 Task: Display the location "169 Perry Street, Grand Blanc, Michigan" while booking.
Action: Mouse moved to (535, 437)
Screenshot: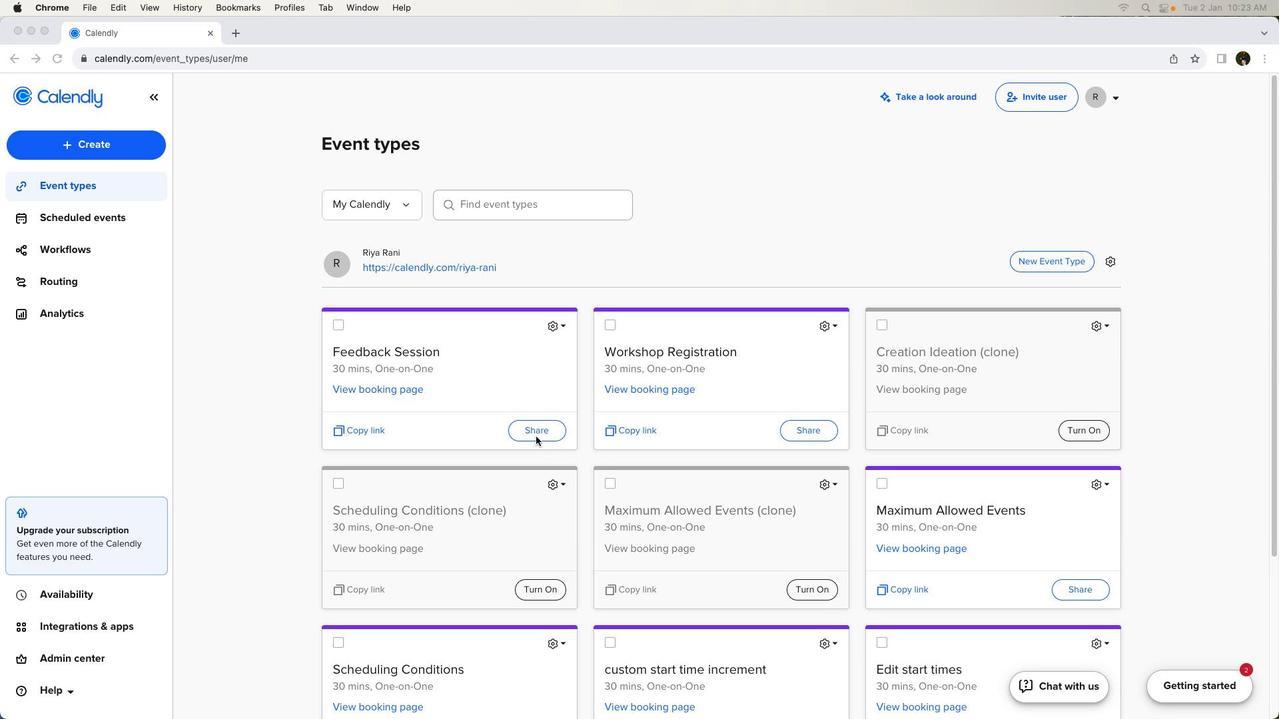 
Action: Mouse pressed left at (535, 437)
Screenshot: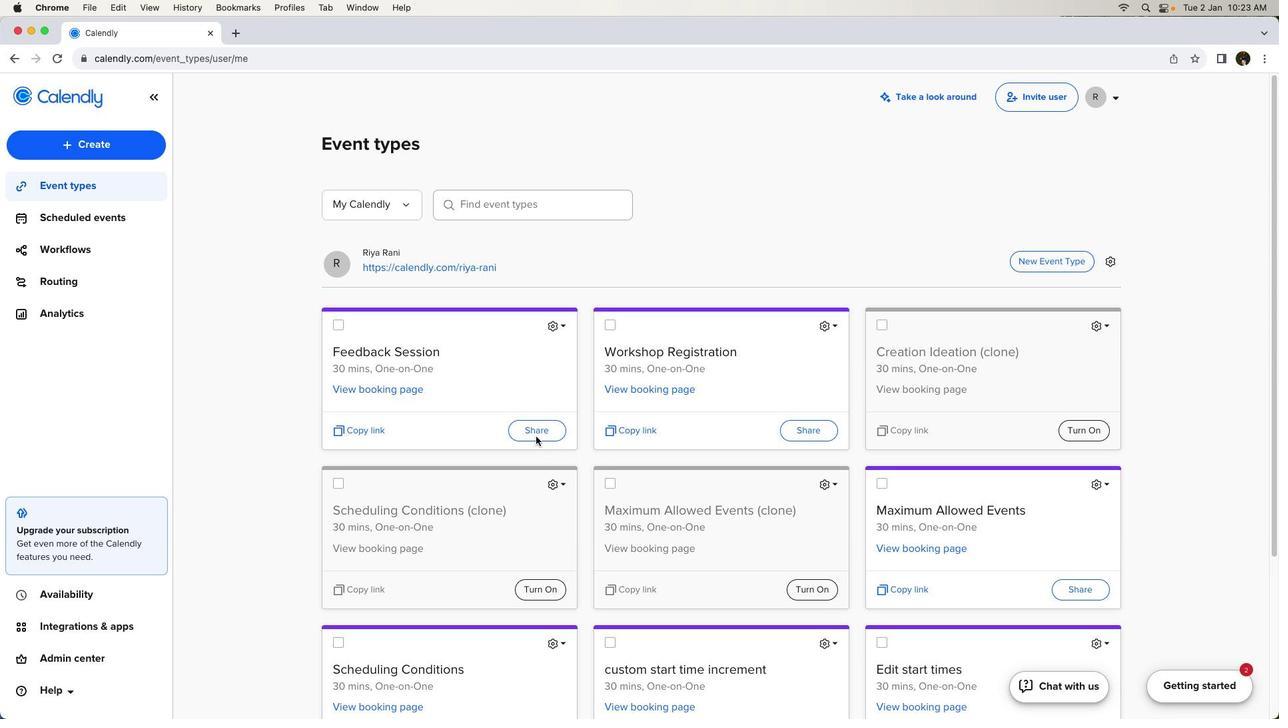 
Action: Mouse pressed left at (535, 437)
Screenshot: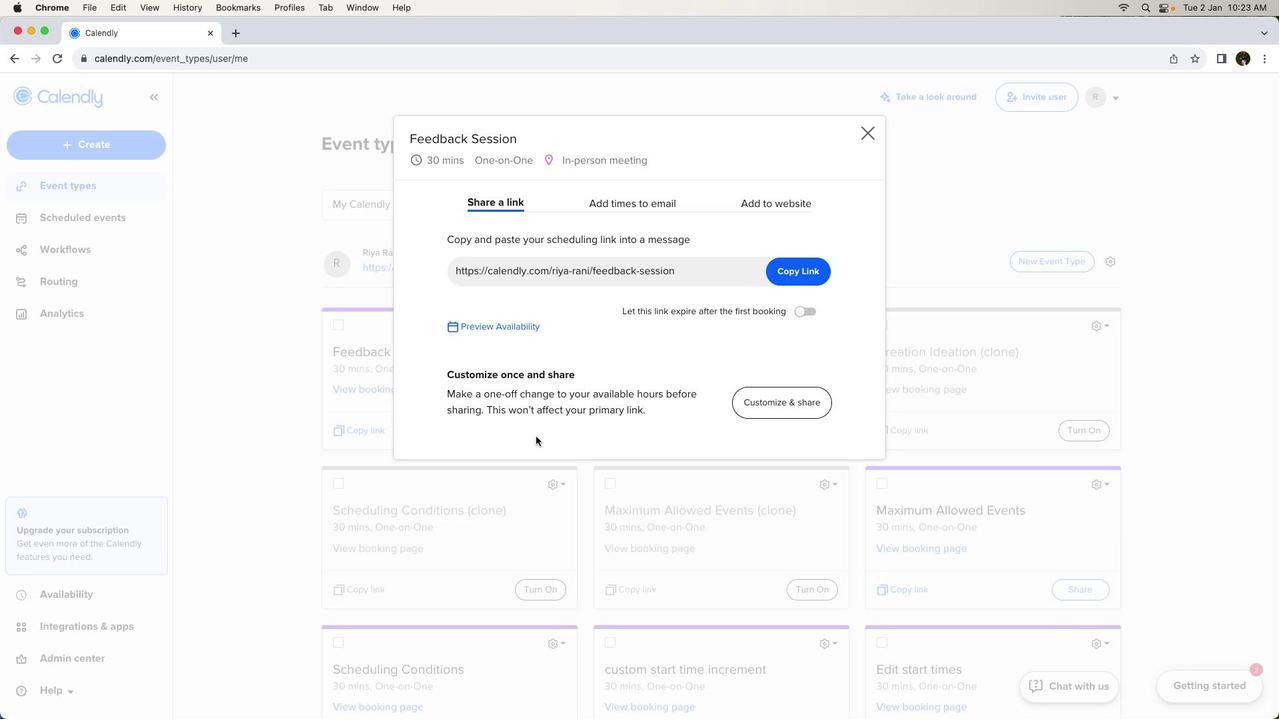 
Action: Mouse moved to (784, 399)
Screenshot: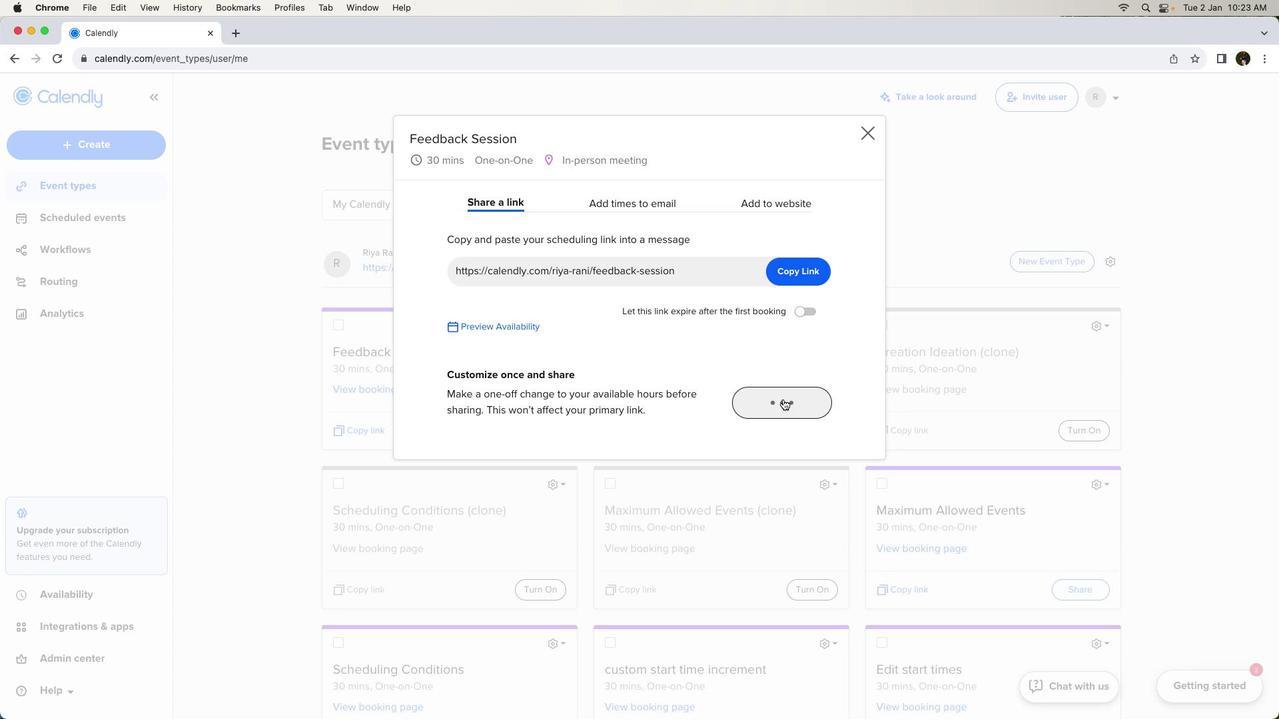 
Action: Mouse pressed left at (784, 399)
Screenshot: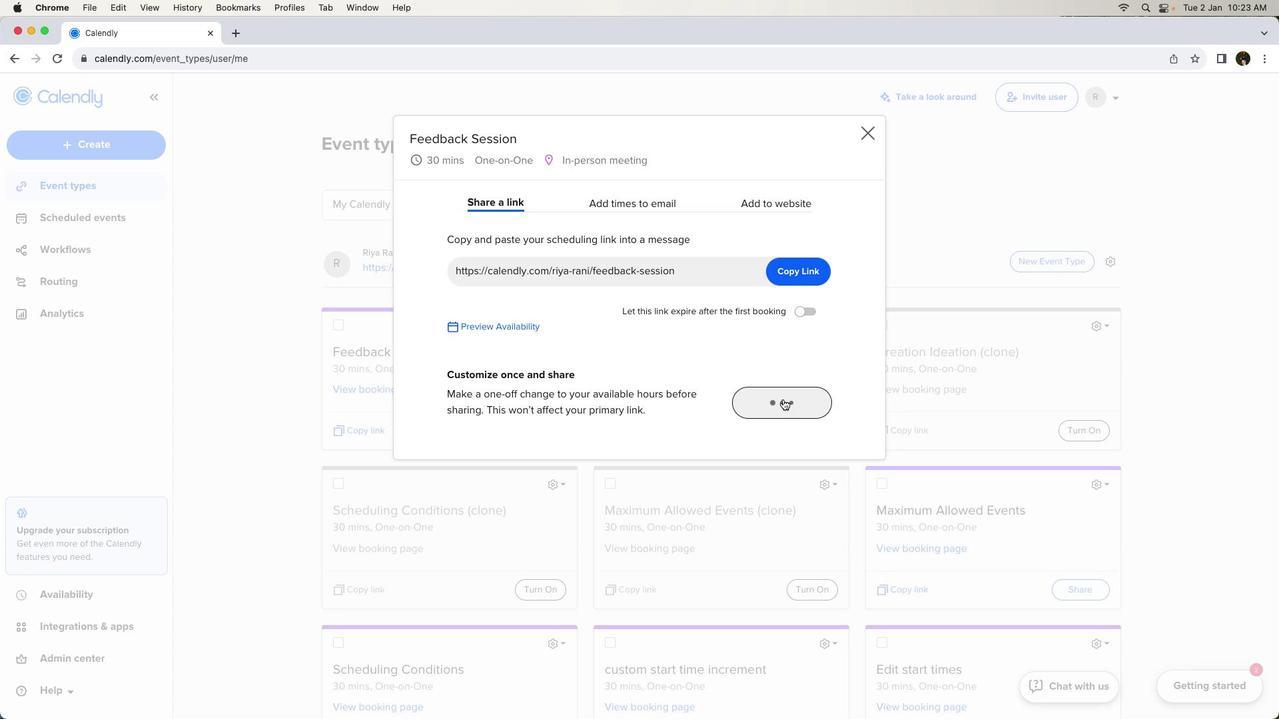 
Action: Mouse moved to (712, 377)
Screenshot: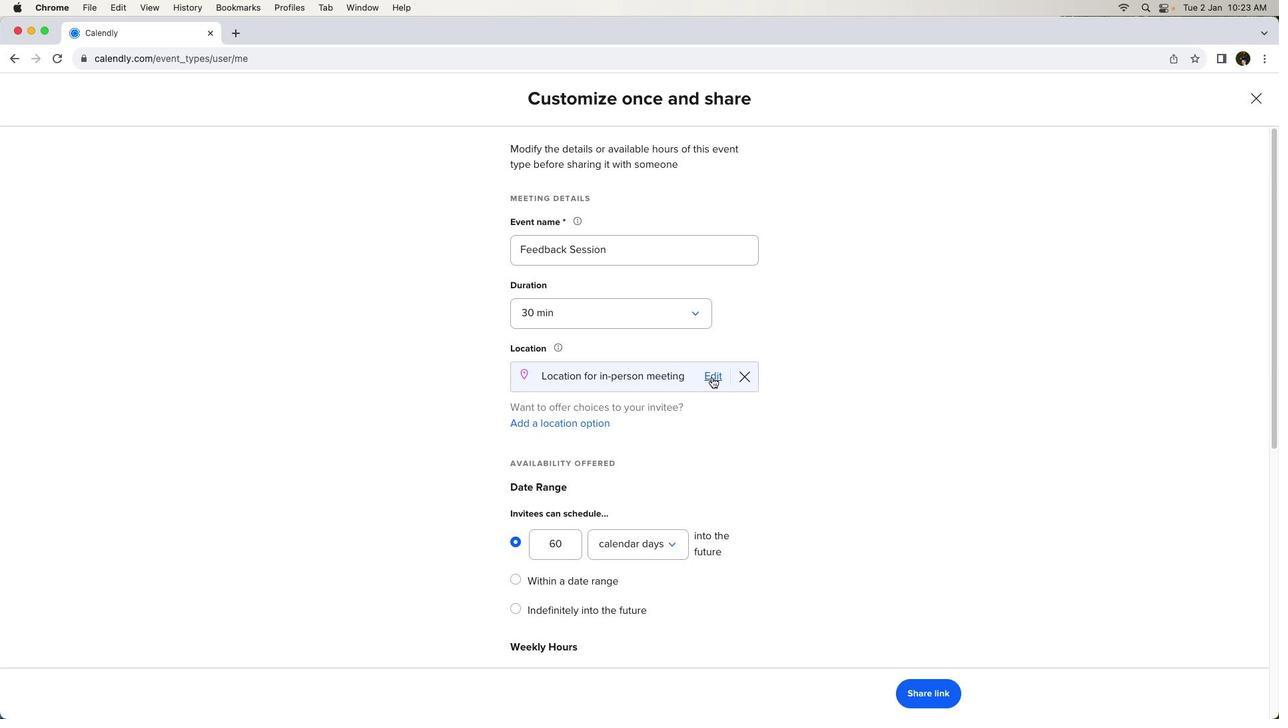 
Action: Mouse pressed left at (712, 377)
Screenshot: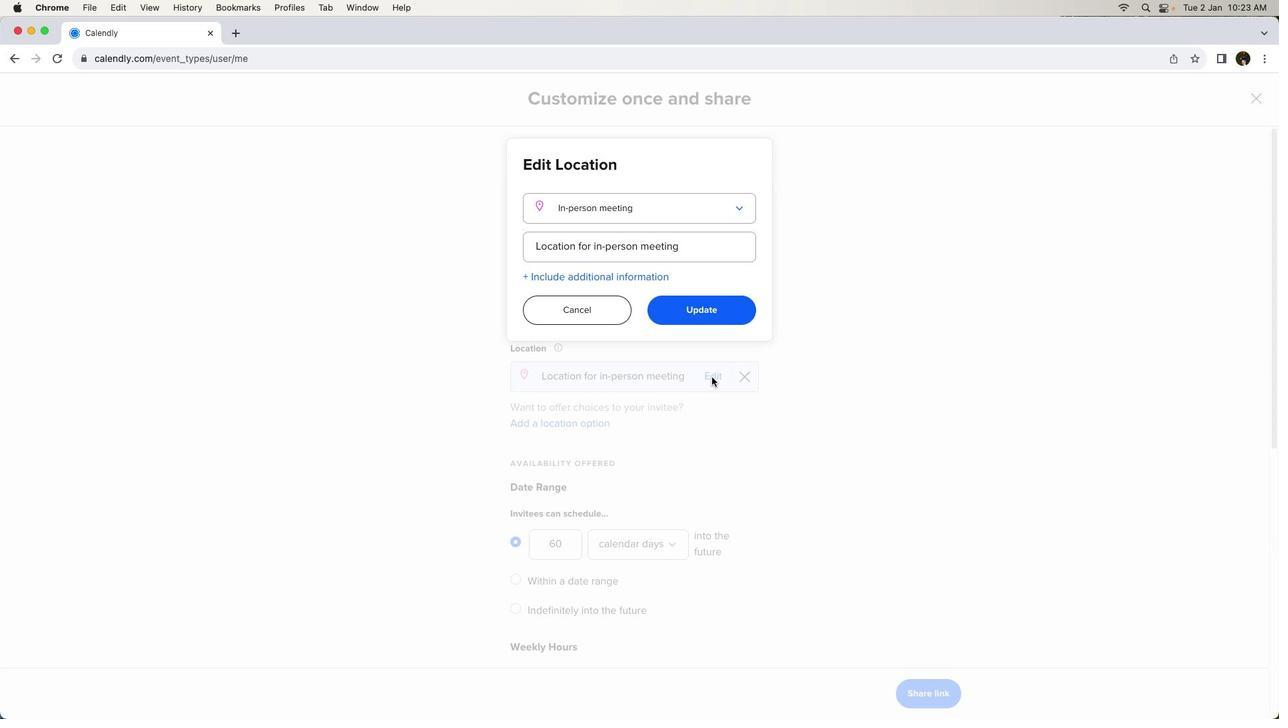 
Action: Mouse moved to (683, 204)
Screenshot: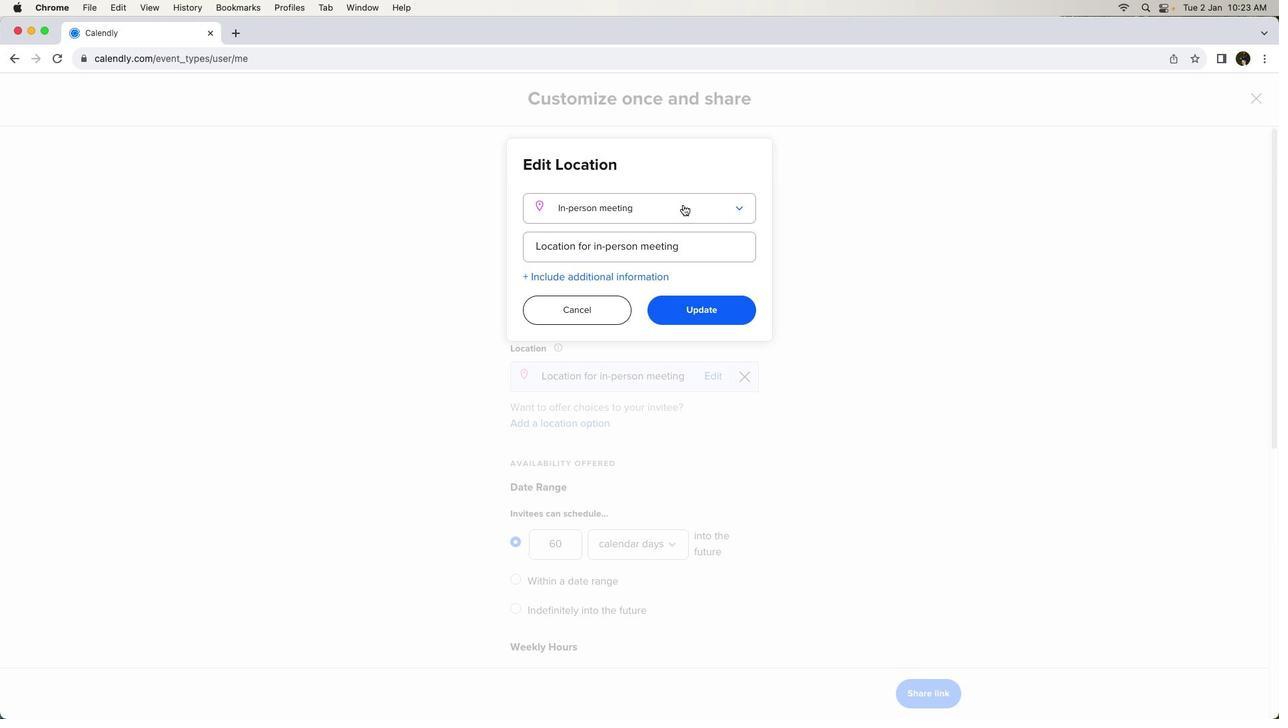 
Action: Mouse pressed left at (683, 204)
Screenshot: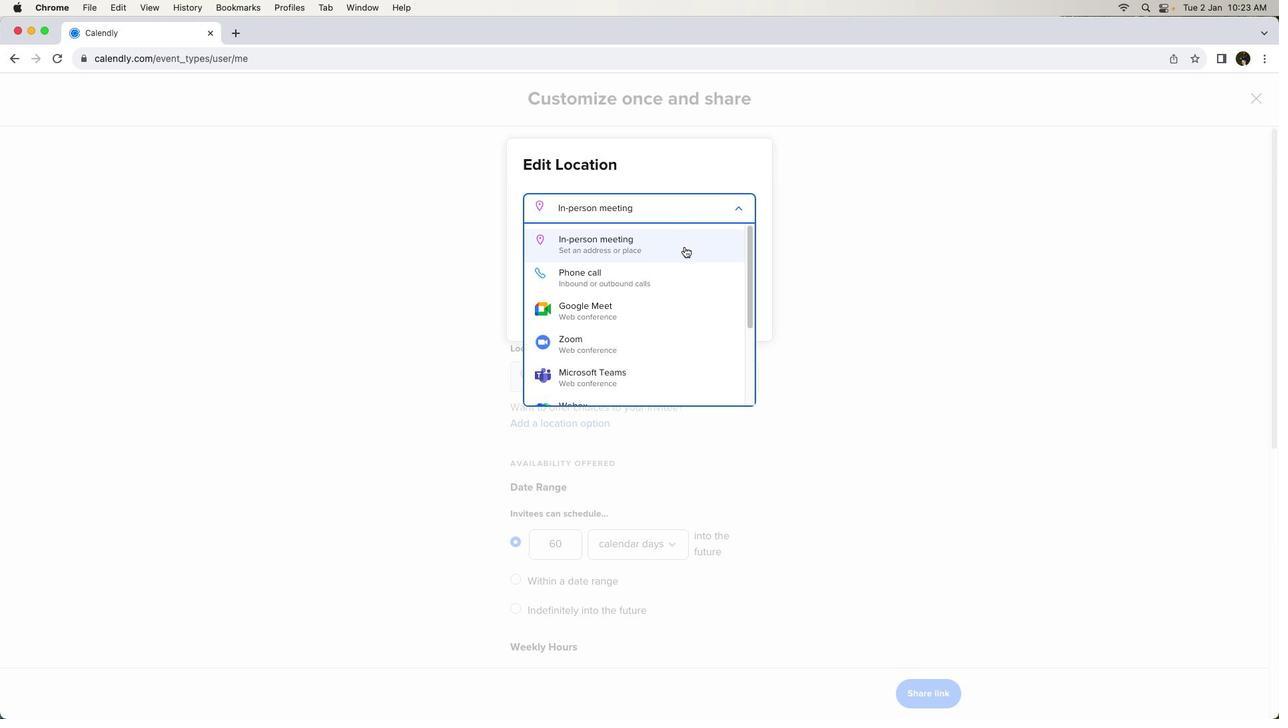 
Action: Mouse moved to (664, 335)
Screenshot: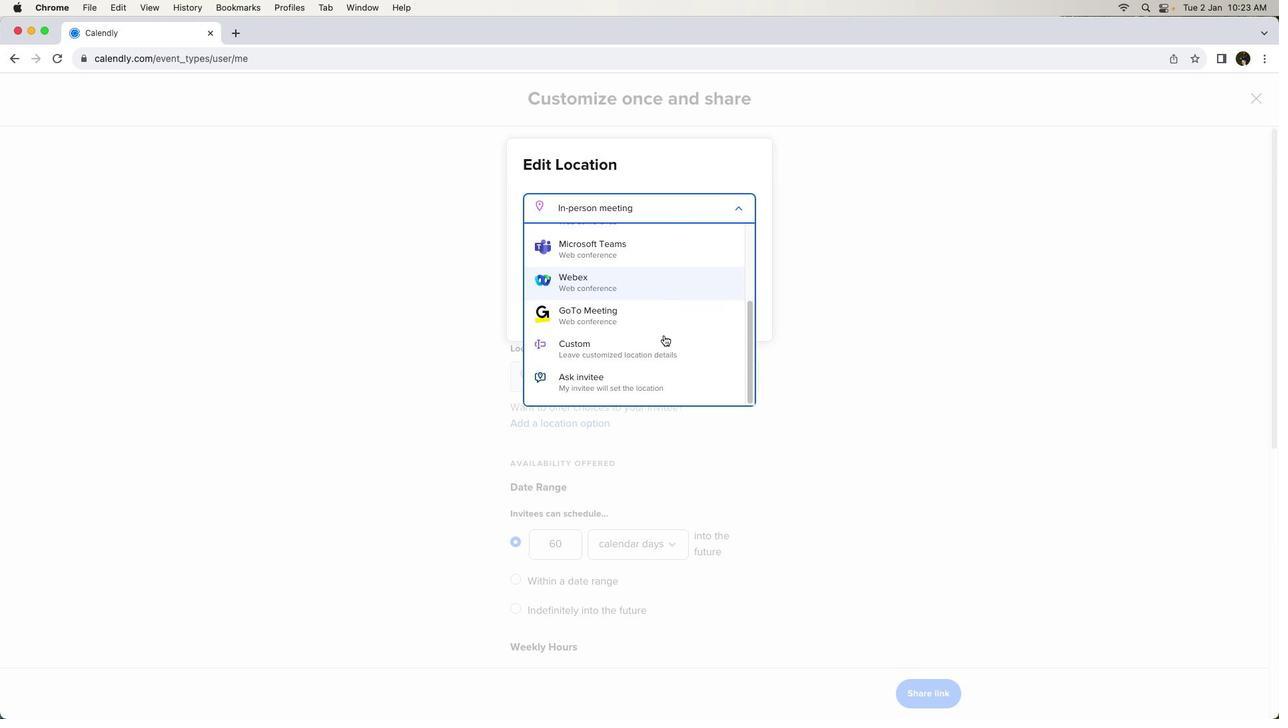 
Action: Mouse scrolled (664, 335) with delta (0, 0)
Screenshot: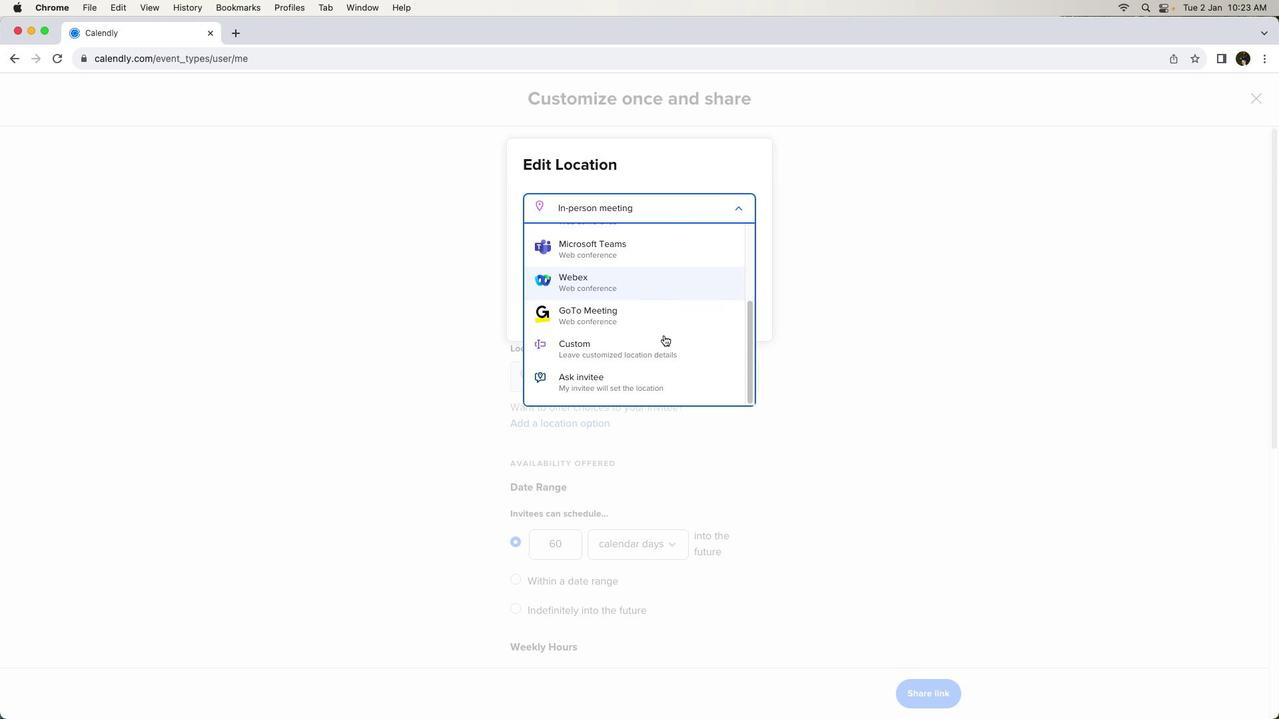 
Action: Mouse scrolled (664, 335) with delta (0, 0)
Screenshot: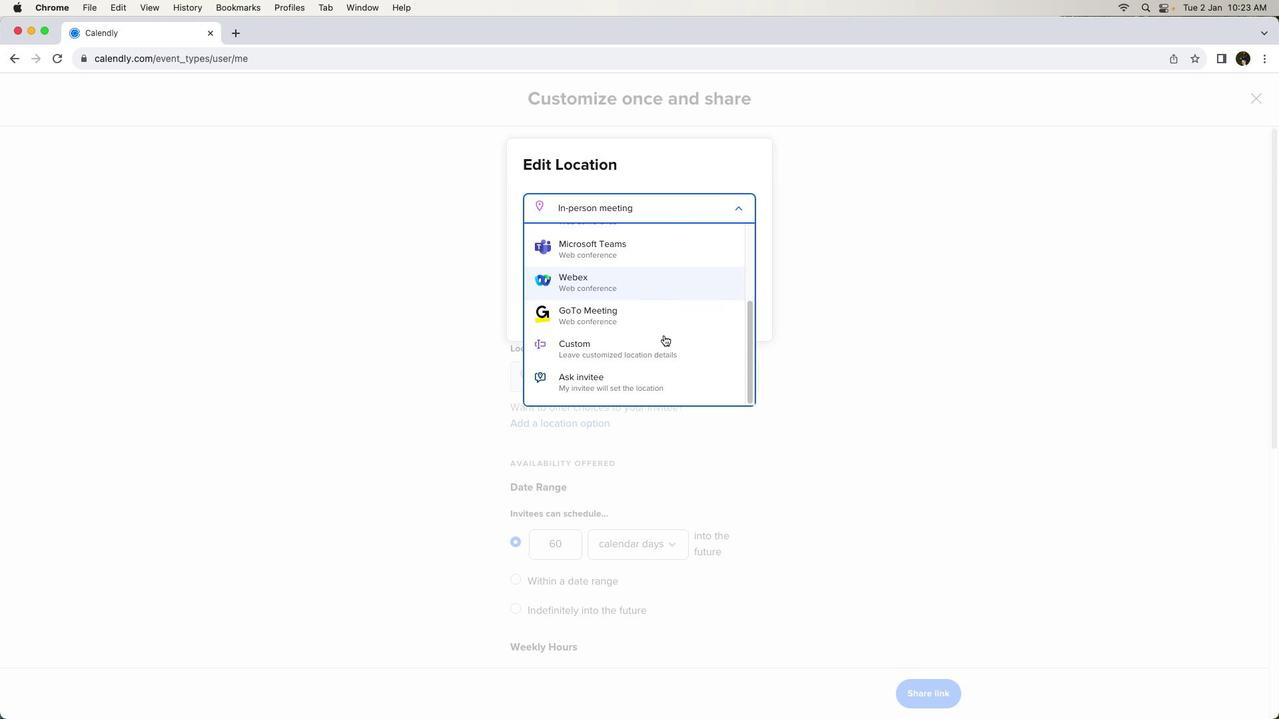 
Action: Mouse scrolled (664, 335) with delta (0, -1)
Screenshot: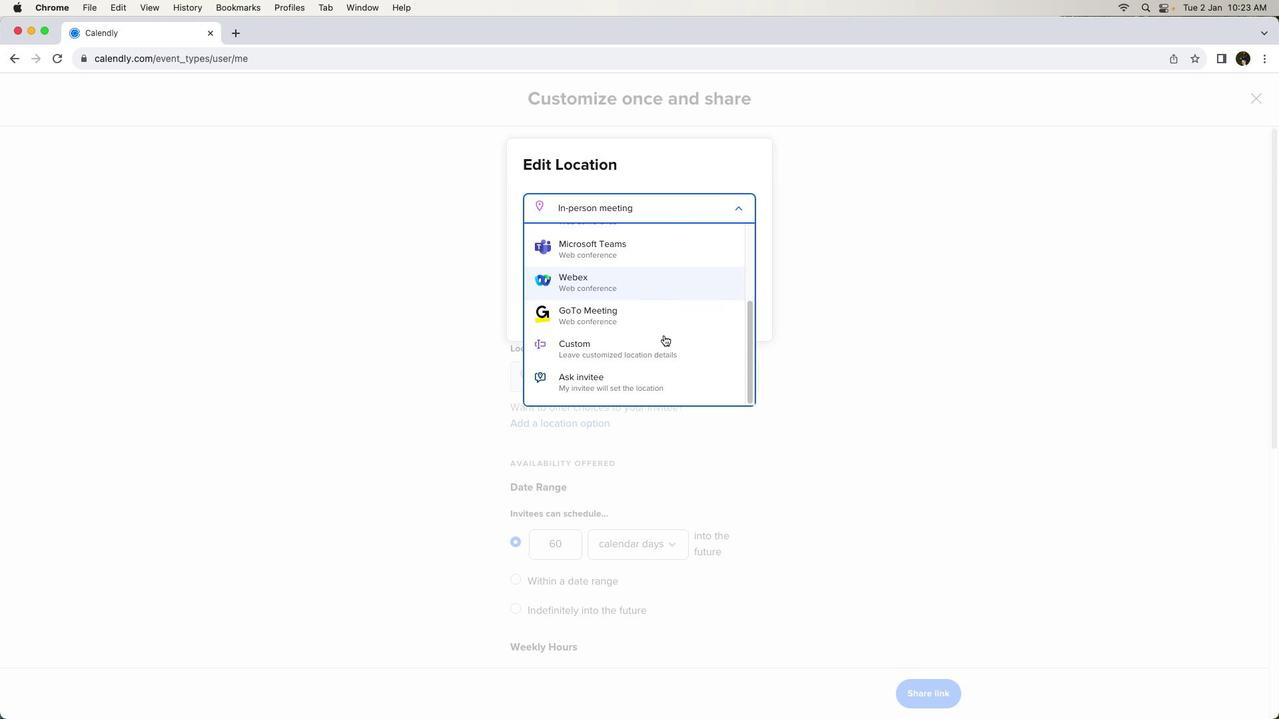
Action: Mouse scrolled (664, 335) with delta (0, -2)
Screenshot: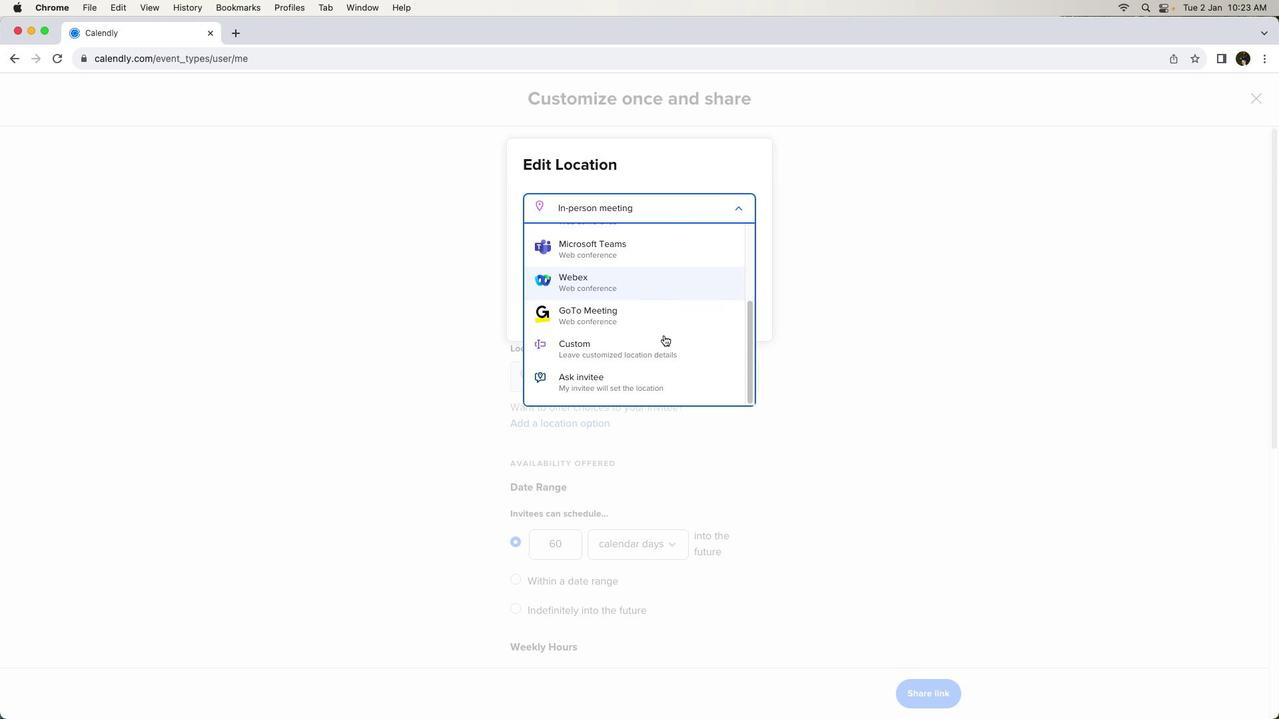 
Action: Mouse moved to (663, 335)
Screenshot: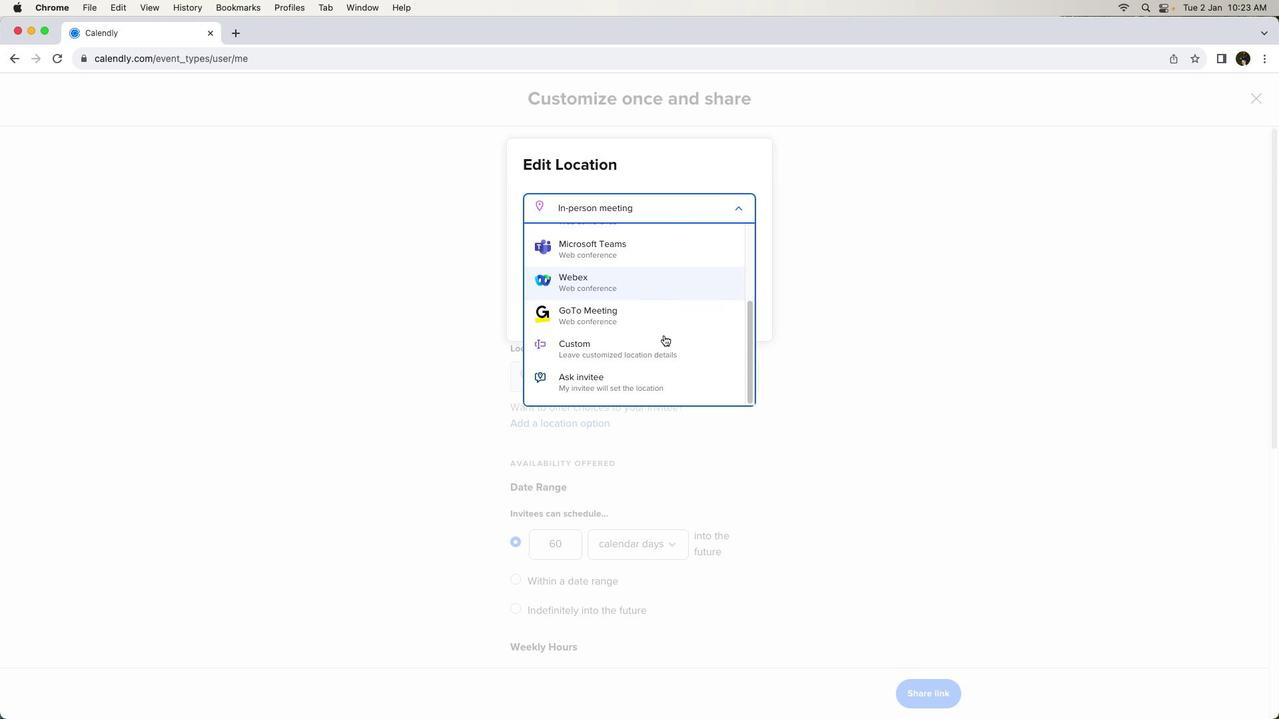 
Action: Mouse scrolled (663, 335) with delta (0, -3)
Screenshot: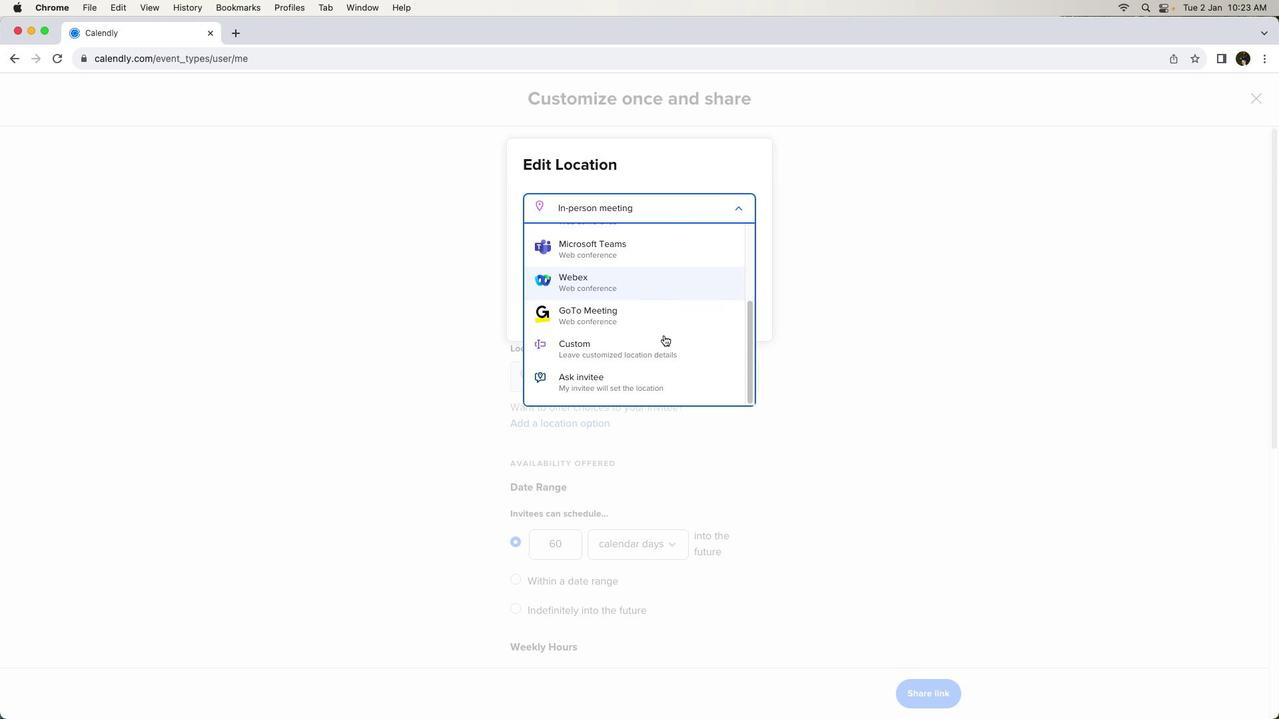 
Action: Mouse scrolled (663, 335) with delta (0, 0)
Screenshot: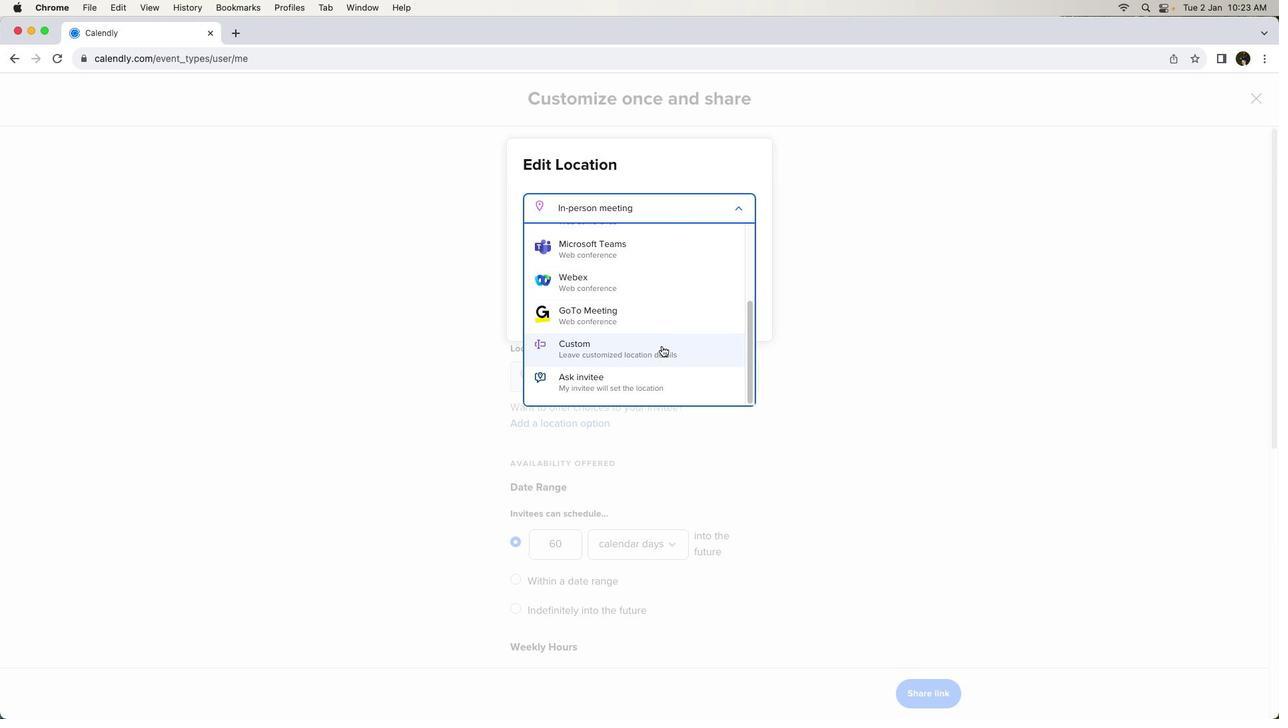 
Action: Mouse scrolled (663, 335) with delta (0, 0)
Screenshot: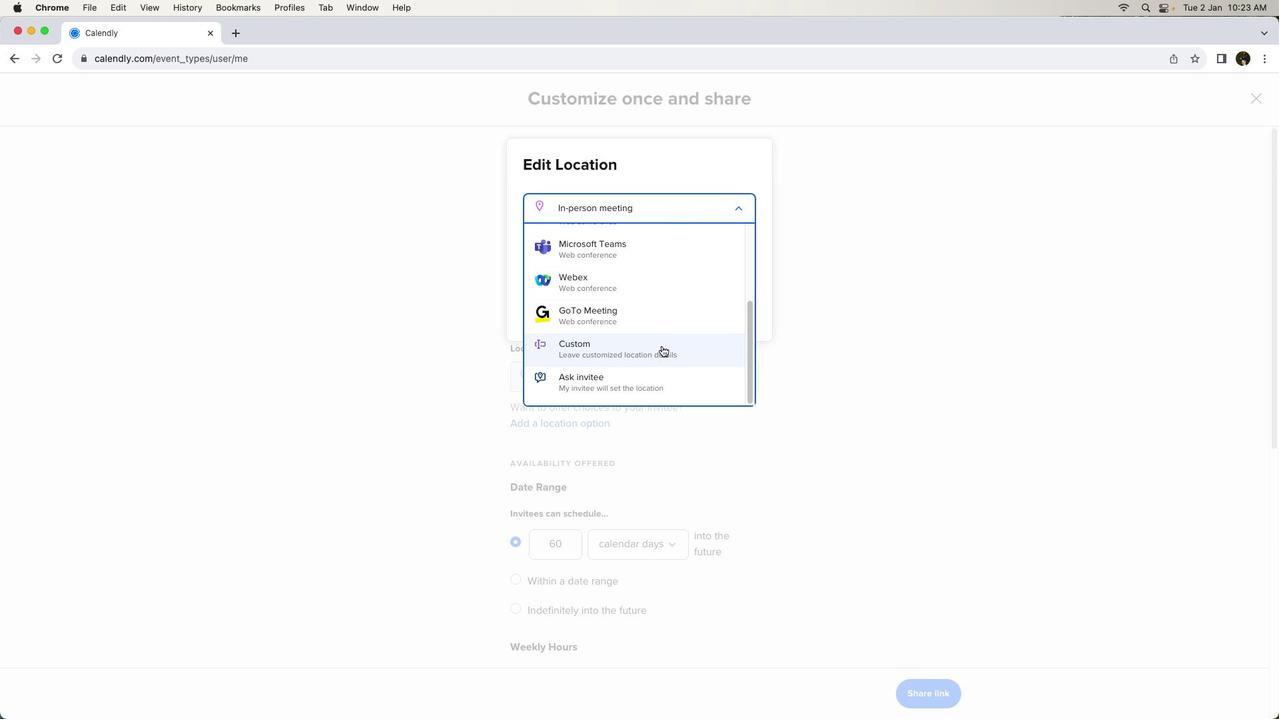 
Action: Mouse scrolled (663, 335) with delta (0, -1)
Screenshot: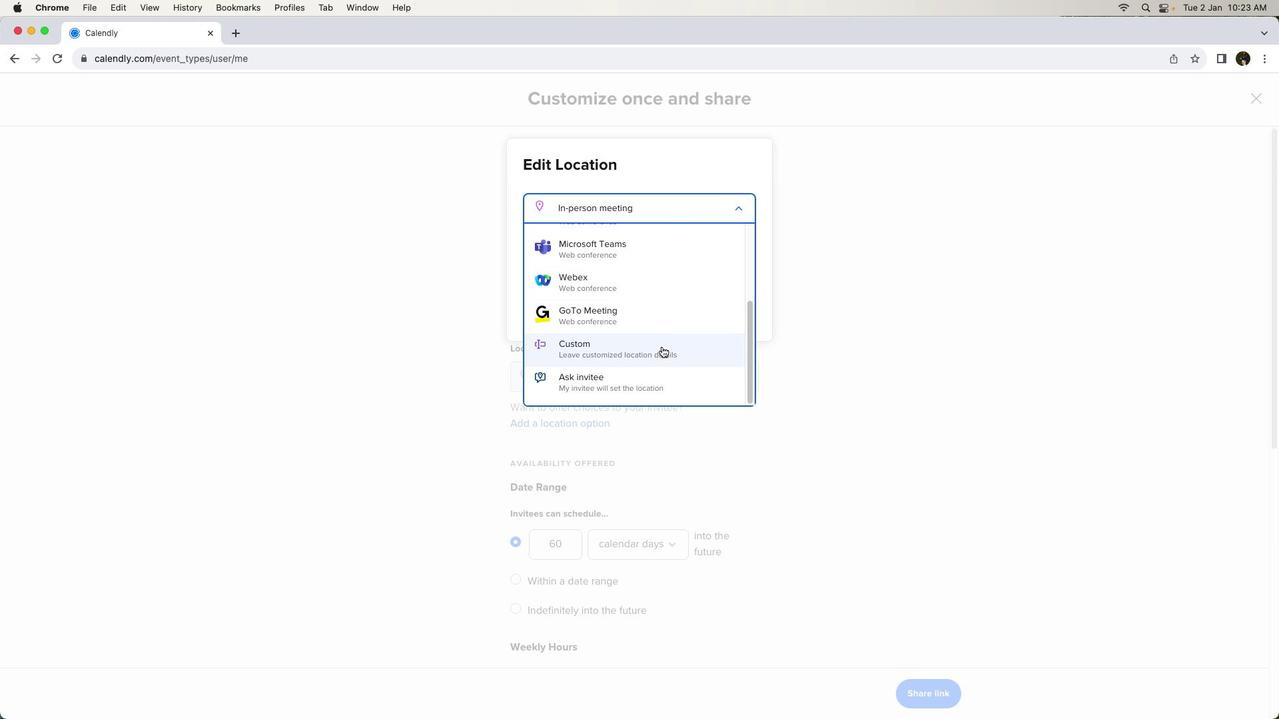 
Action: Mouse moved to (661, 346)
Screenshot: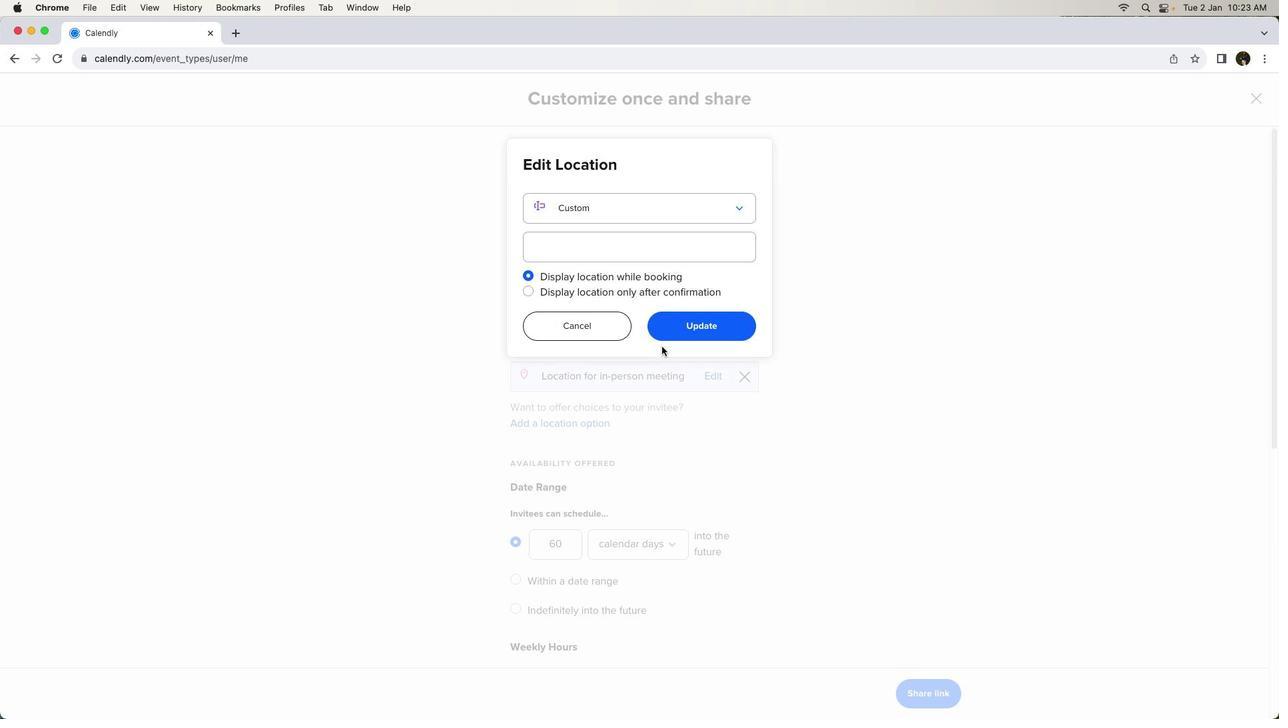 
Action: Mouse pressed left at (661, 346)
Screenshot: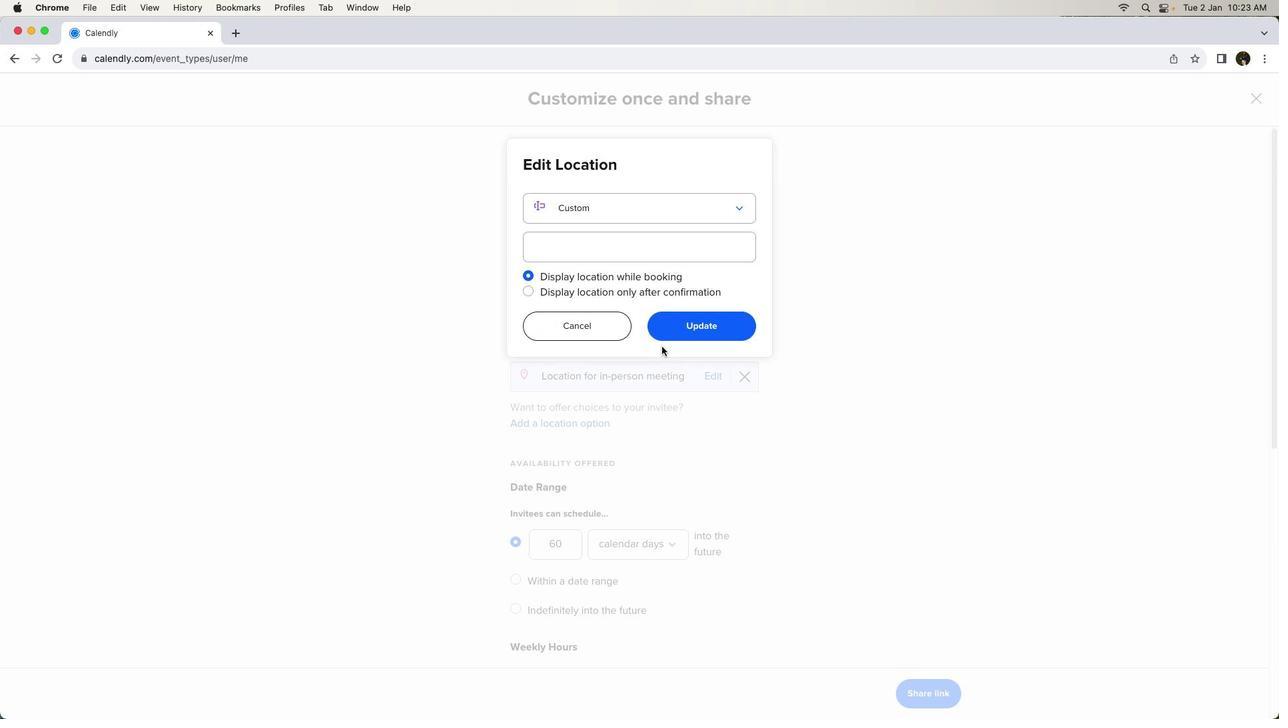 
Action: Mouse moved to (679, 251)
Screenshot: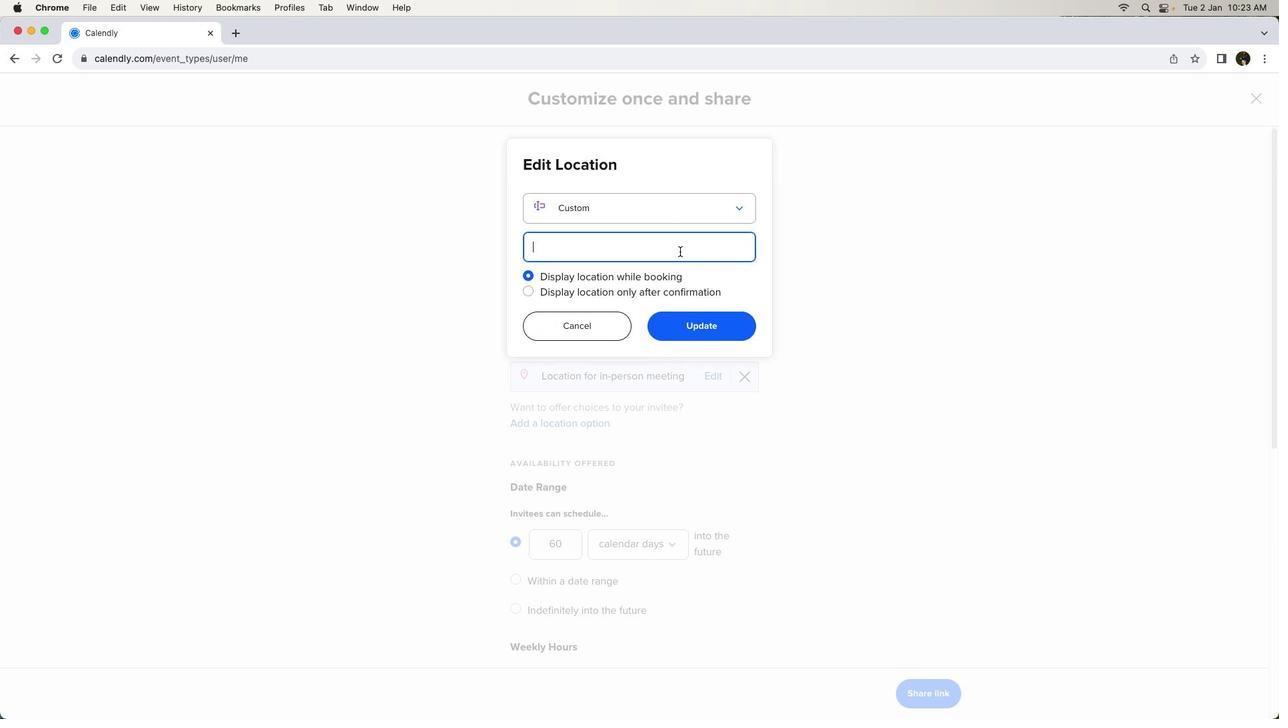 
Action: Mouse pressed left at (679, 251)
Screenshot: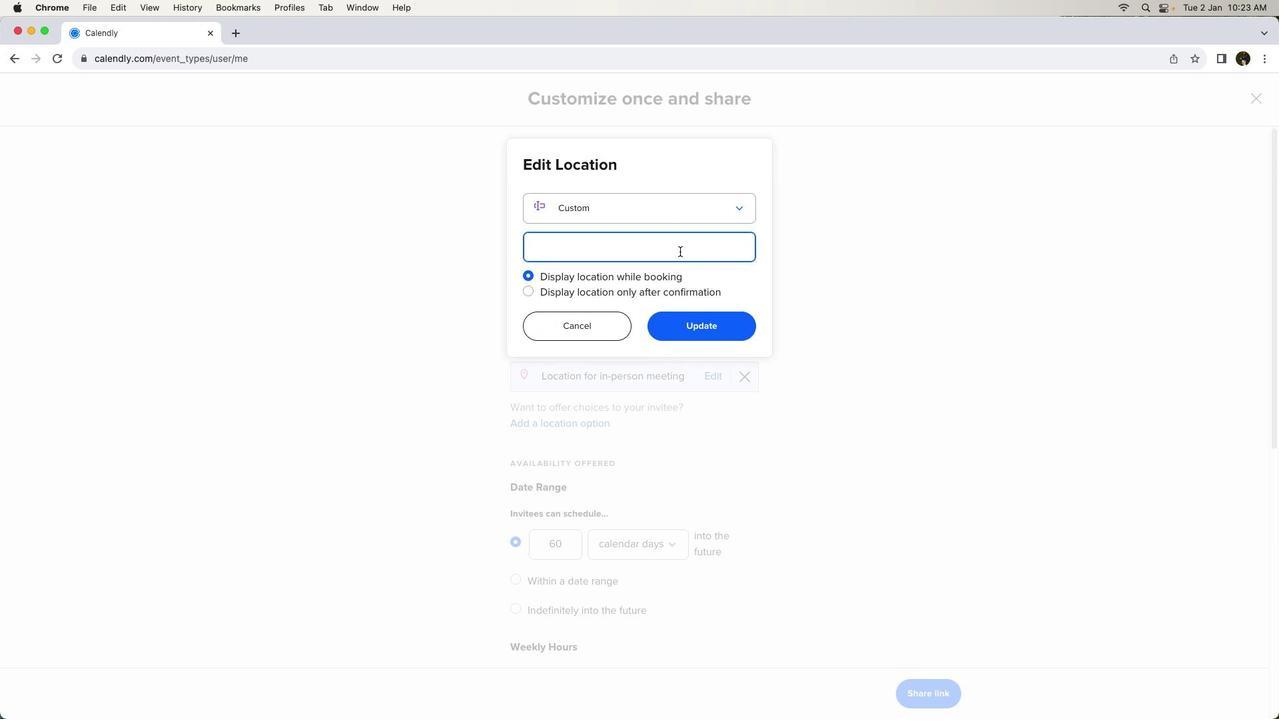 
Action: Mouse moved to (681, 251)
Screenshot: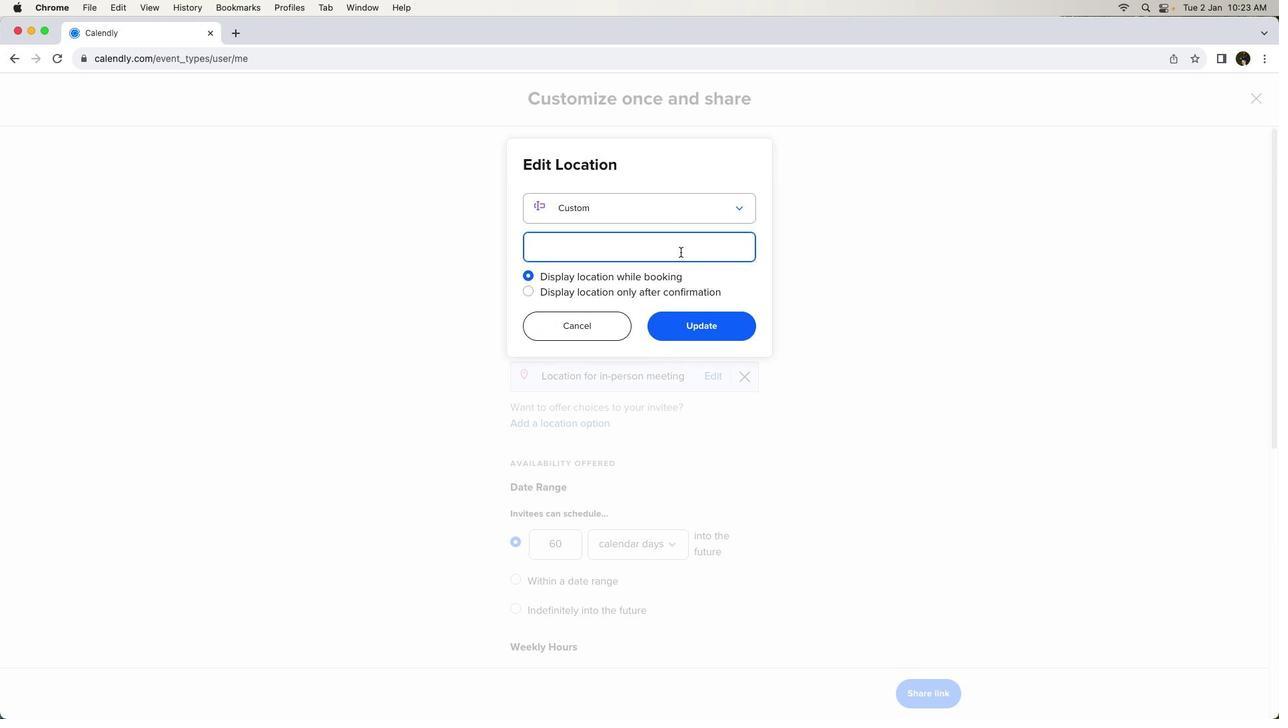 
Action: Key pressed '1''6''9'Key.spaceKey.shift'P''e''r''r''y'Key.spaceKey.shift'S''t''r''e''e''t'','Key.spaceKey.shift'G''r''a''n''d'Key.spaceKey.shift'B''l''a''n''c'','Key.spaceKey.shift'M''i''c''h''i''g''a''n'
Screenshot: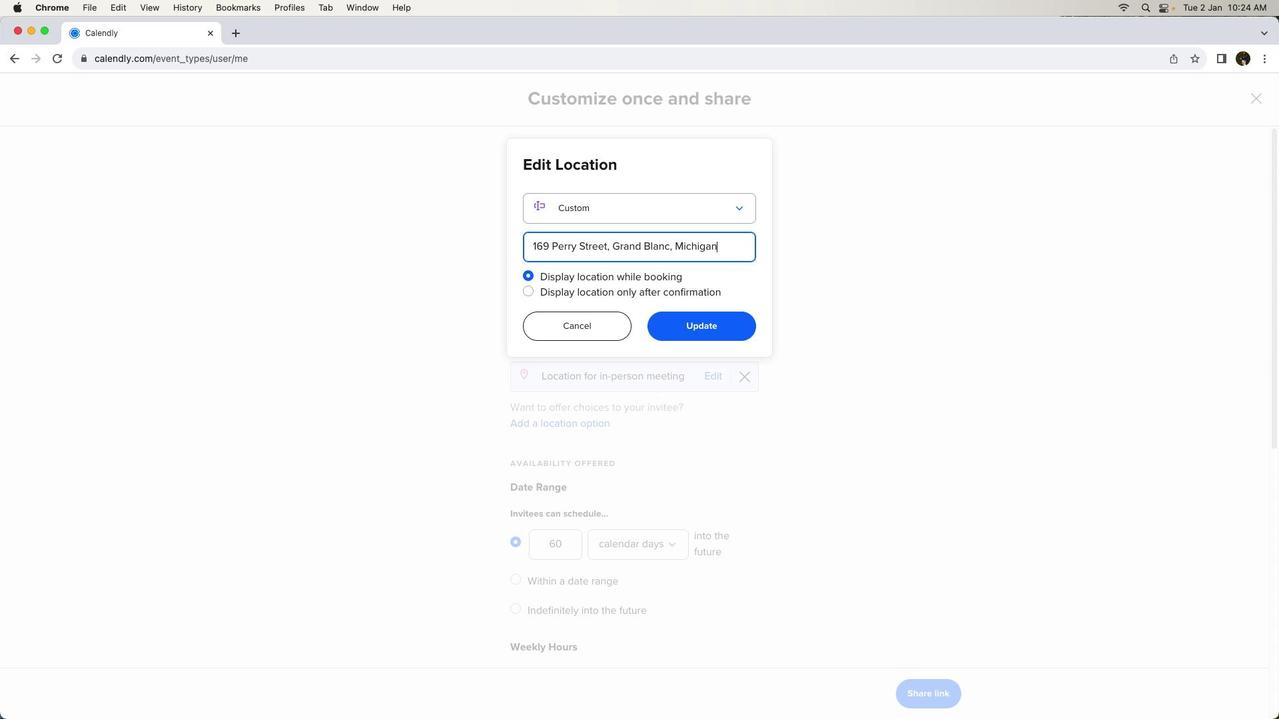 
Action: Mouse moved to (699, 329)
Screenshot: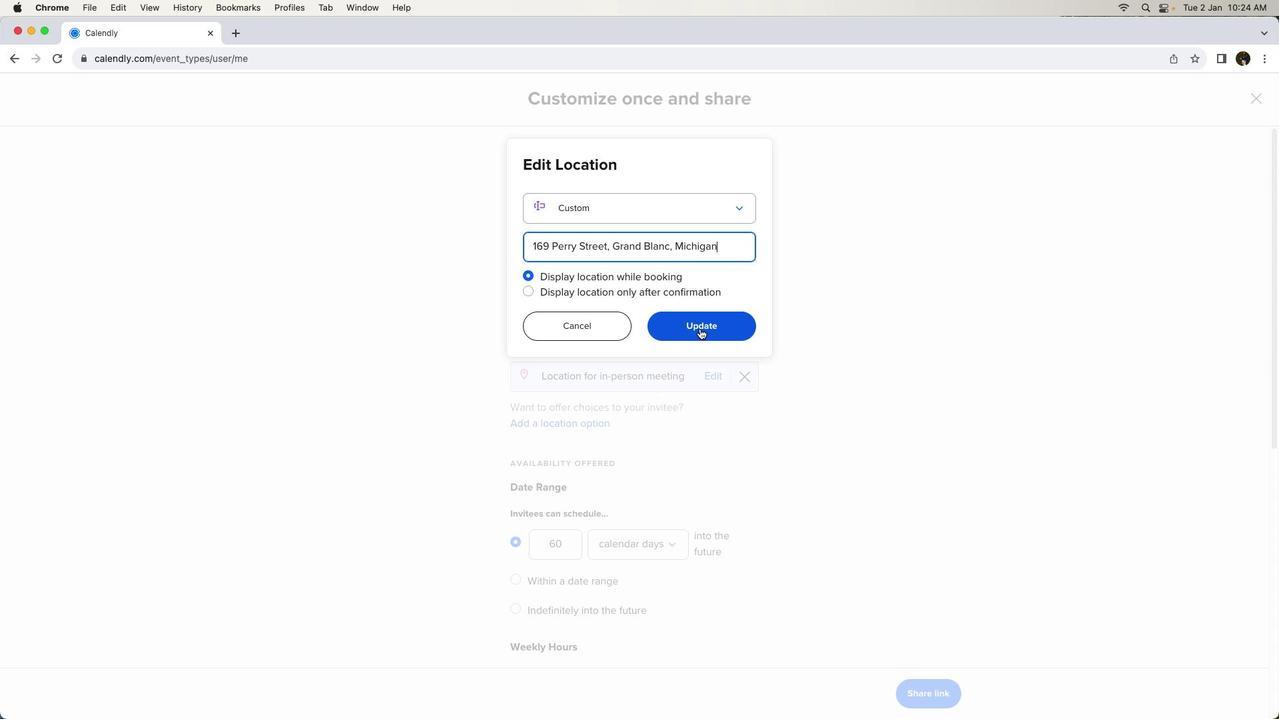 
Action: Mouse pressed left at (699, 329)
Screenshot: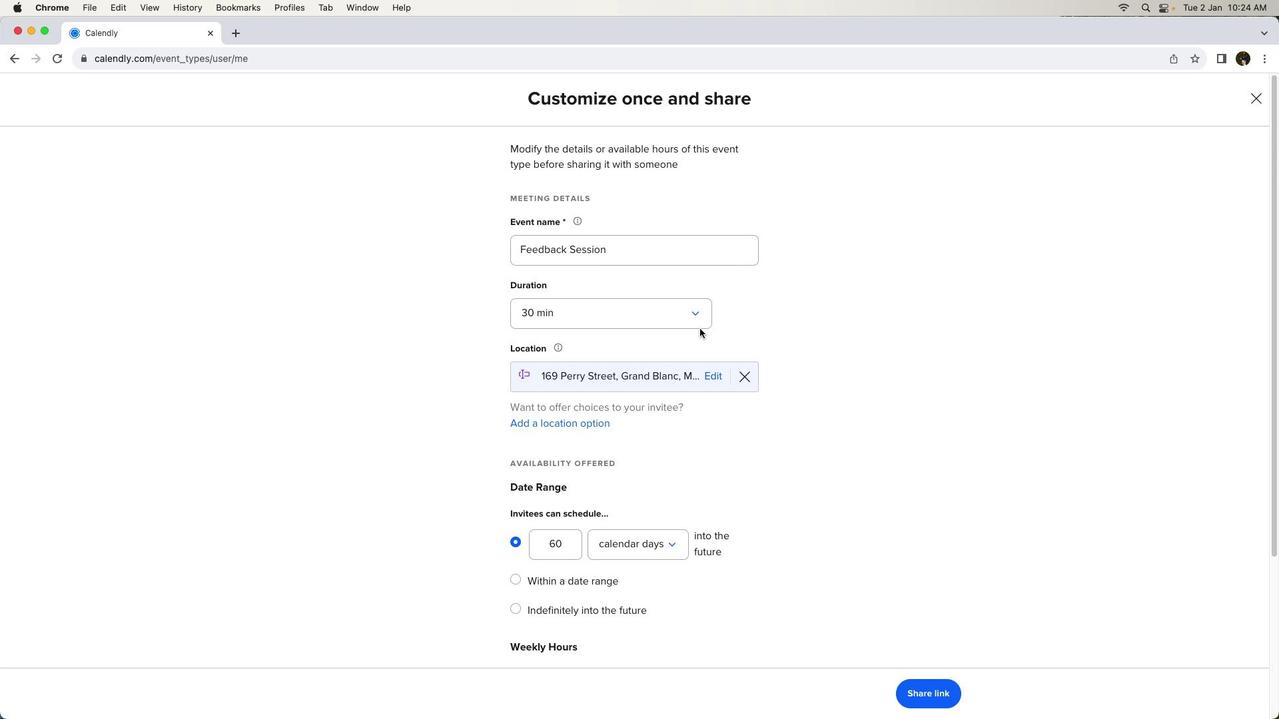 
Action: Mouse moved to (933, 691)
Screenshot: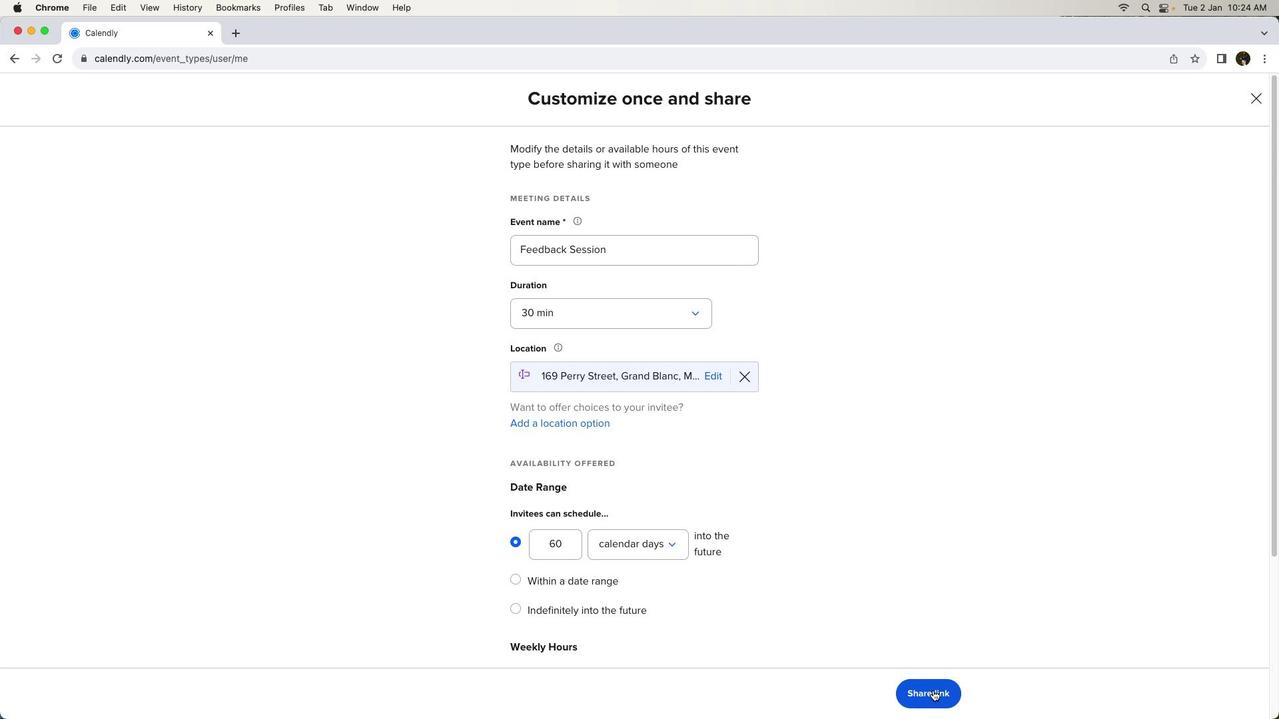 
Action: Mouse pressed left at (933, 691)
Screenshot: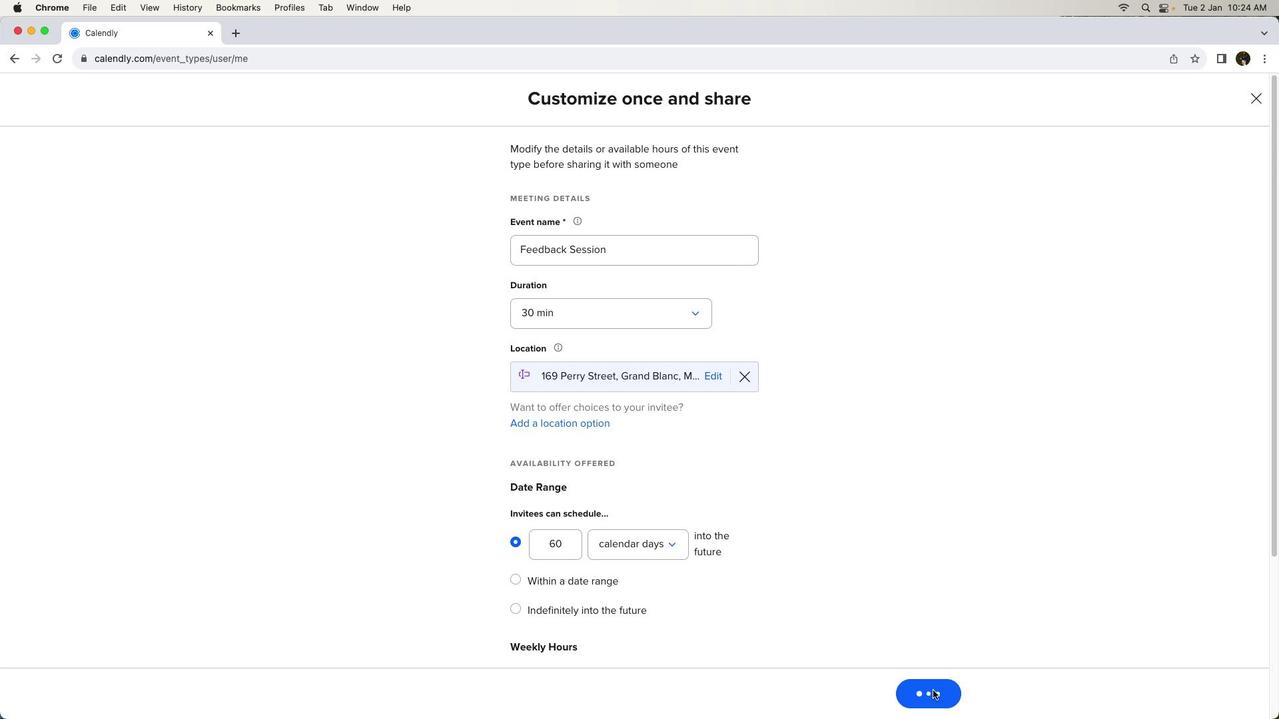 
